 Task: Create a new view control for the user
Action: Mouse moved to (405, 235)
Screenshot: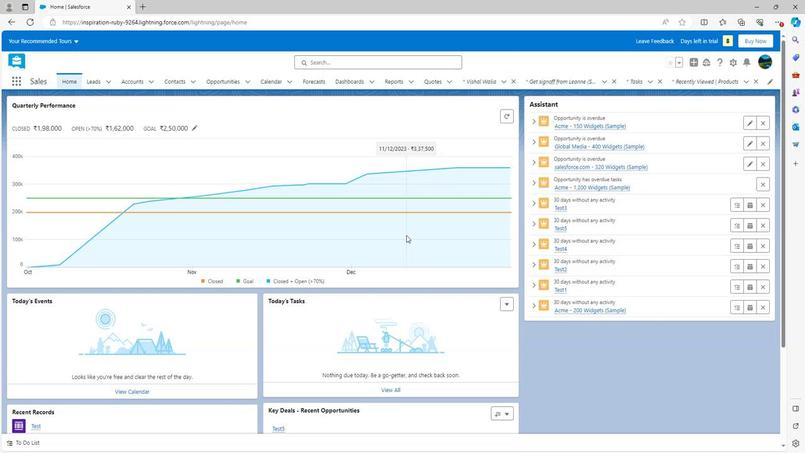 
Action: Mouse scrolled (405, 235) with delta (0, 0)
Screenshot: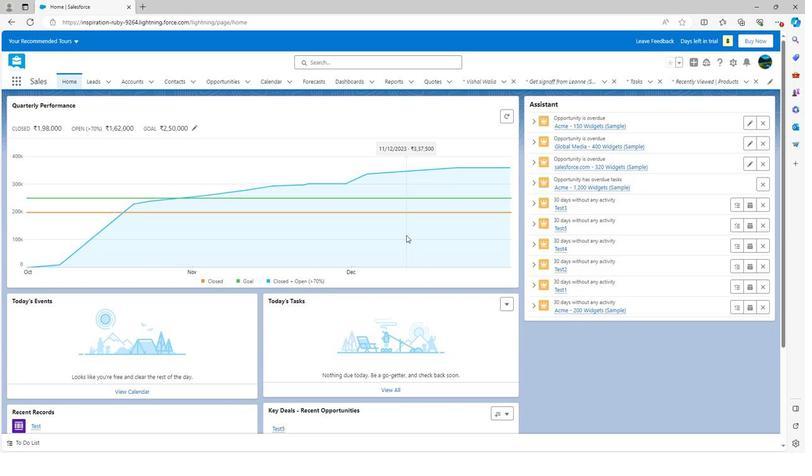 
Action: Mouse scrolled (405, 235) with delta (0, 0)
Screenshot: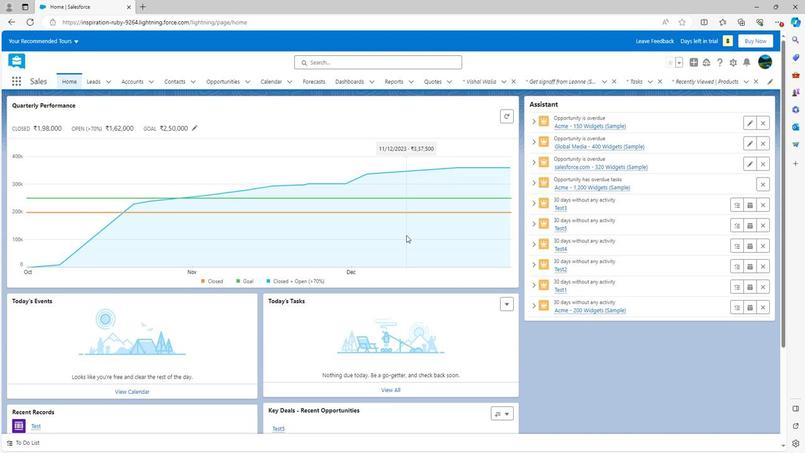 
Action: Mouse scrolled (405, 235) with delta (0, 0)
Screenshot: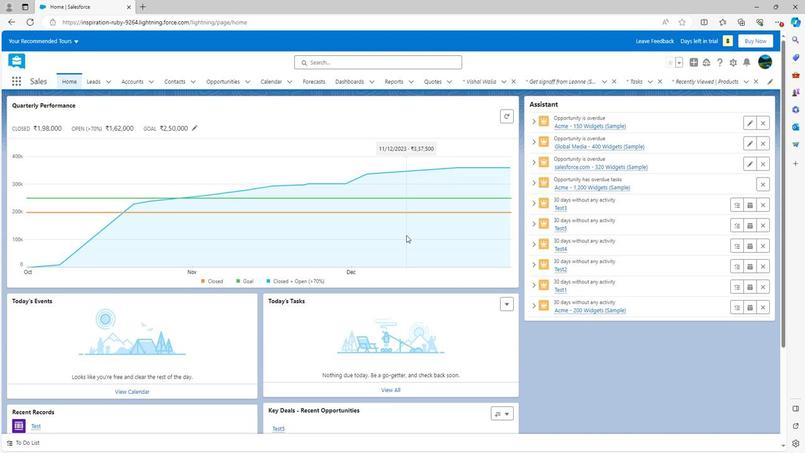 
Action: Mouse scrolled (405, 235) with delta (0, 0)
Screenshot: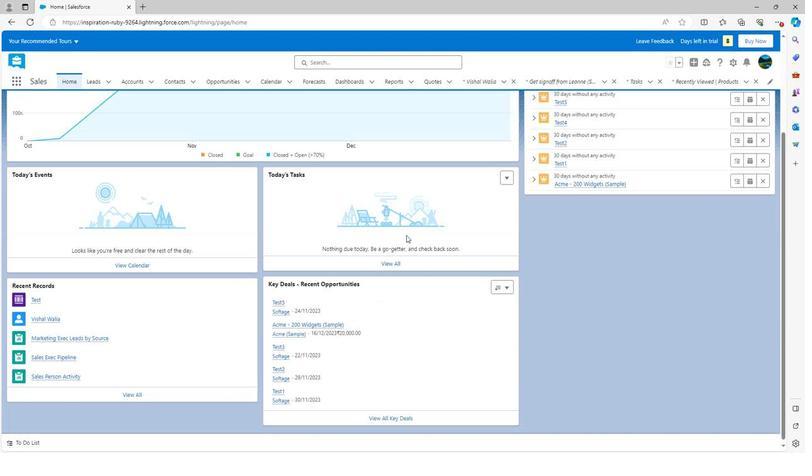 
Action: Mouse scrolled (405, 236) with delta (0, 0)
Screenshot: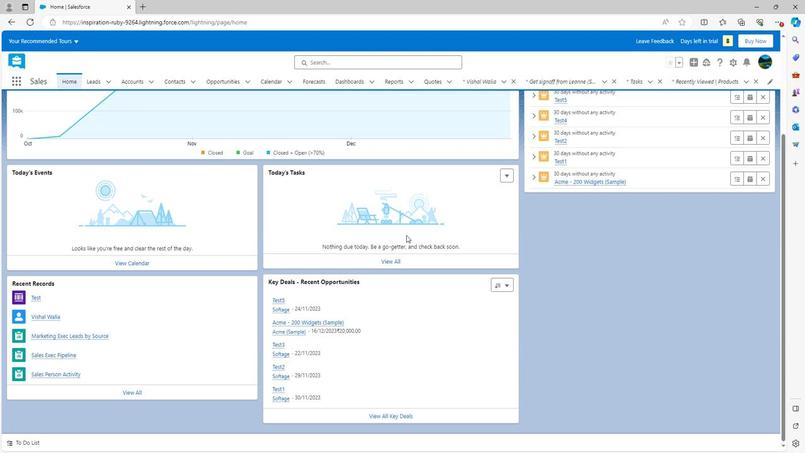 
Action: Mouse scrolled (405, 236) with delta (0, 0)
Screenshot: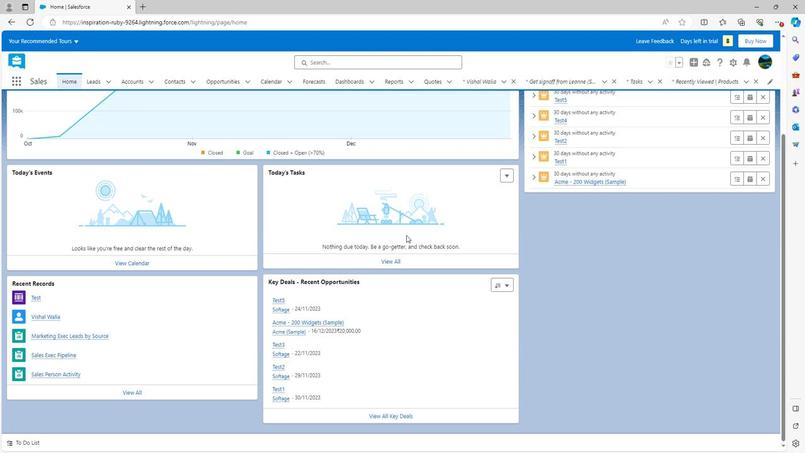 
Action: Mouse scrolled (405, 236) with delta (0, 0)
Screenshot: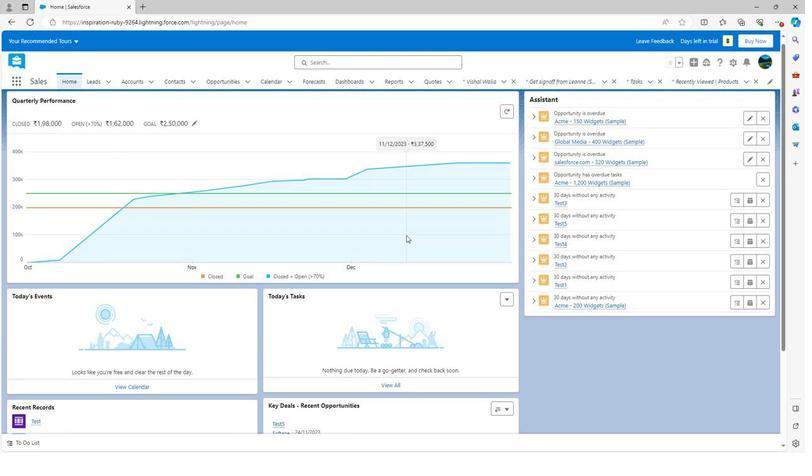 
Action: Mouse scrolled (405, 236) with delta (0, 0)
Screenshot: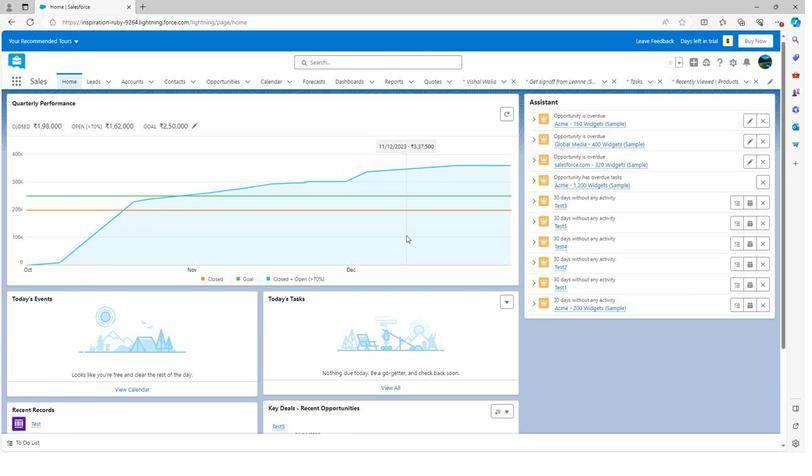 
Action: Mouse scrolled (405, 236) with delta (0, 0)
Screenshot: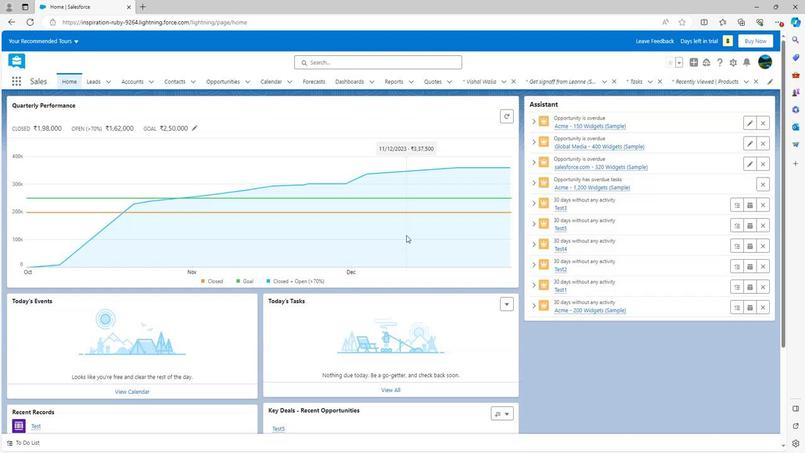 
Action: Mouse scrolled (405, 236) with delta (0, 0)
Screenshot: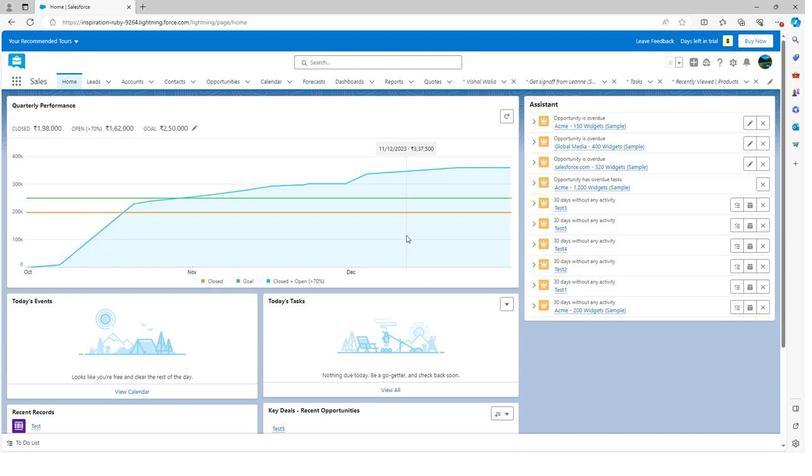 
Action: Mouse moved to (714, 83)
Screenshot: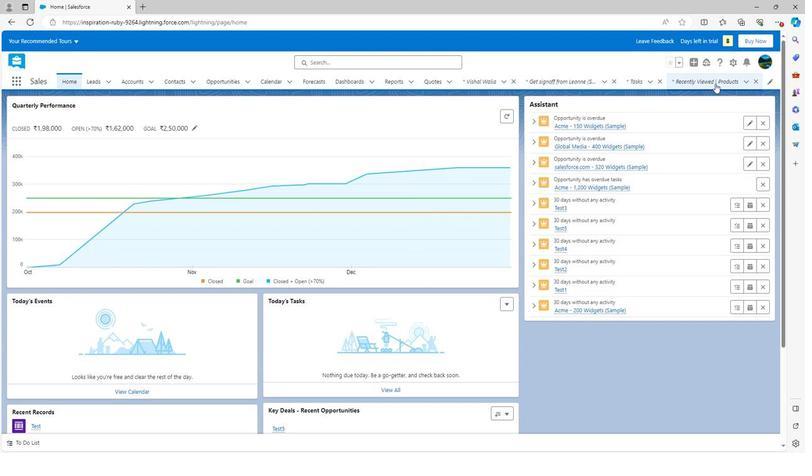 
Action: Mouse pressed left at (714, 83)
Screenshot: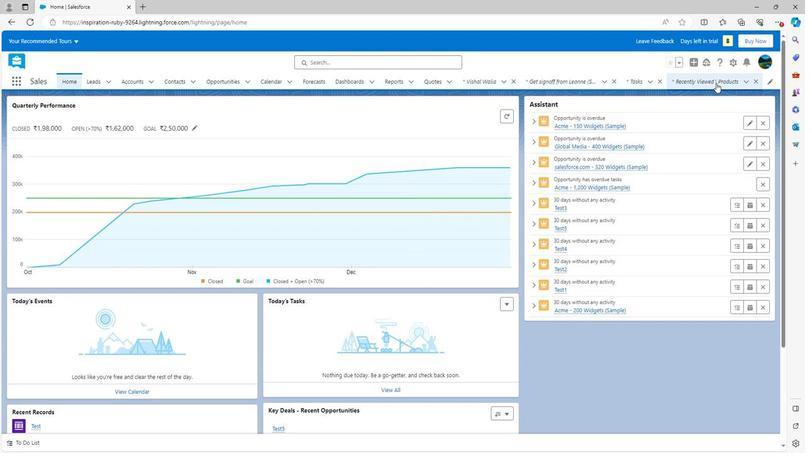 
Action: Mouse moved to (685, 122)
Screenshot: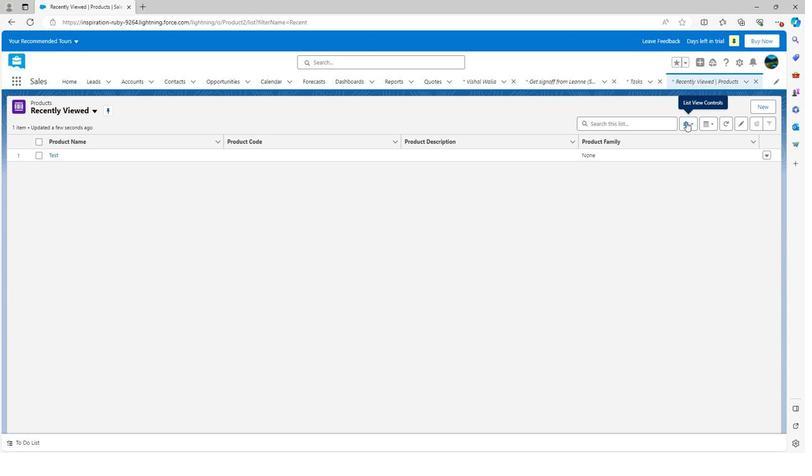
Action: Mouse pressed left at (685, 122)
Screenshot: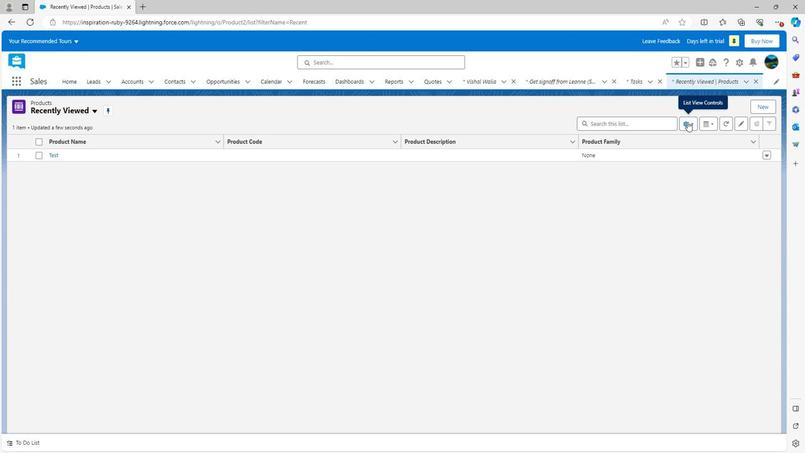
Action: Mouse moved to (643, 155)
Screenshot: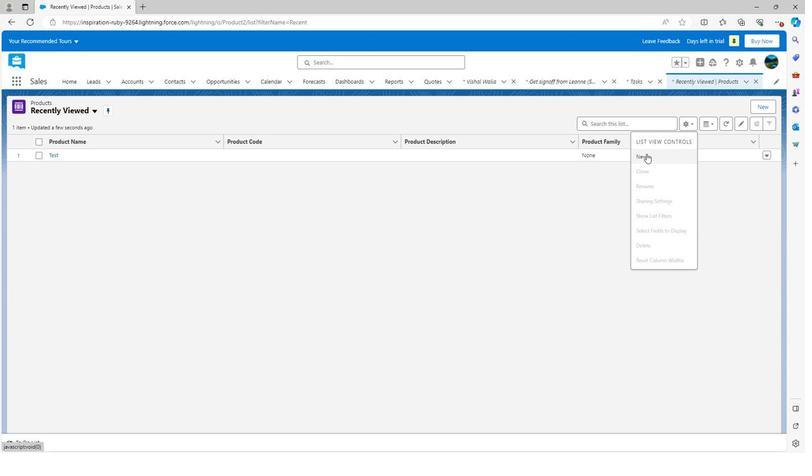
Action: Mouse pressed left at (643, 155)
Screenshot: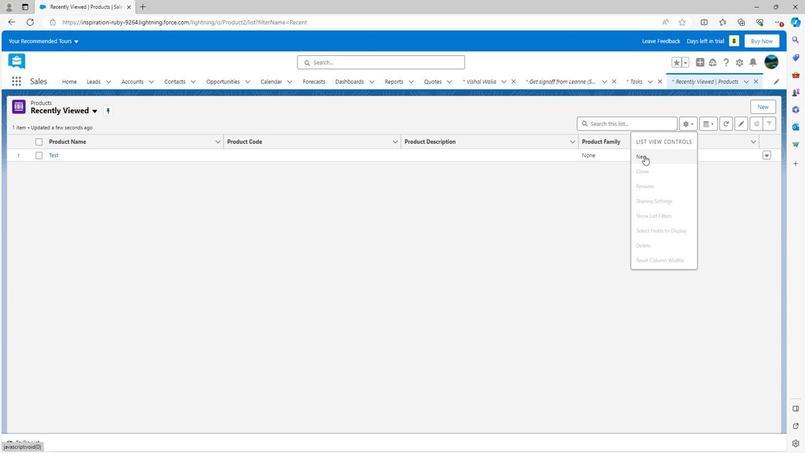 
Action: Mouse moved to (347, 196)
Screenshot: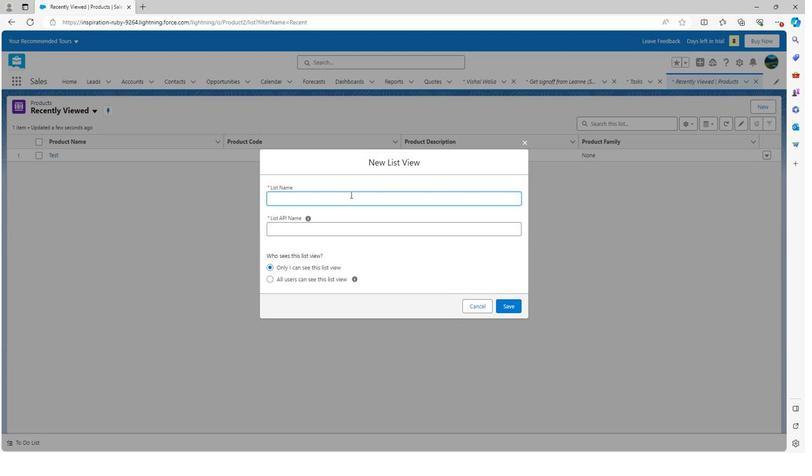 
Action: Key pressed <Key.shift><Key.shift><Key.shift><Key.shift><Key.shift><Key.shift>Test
Screenshot: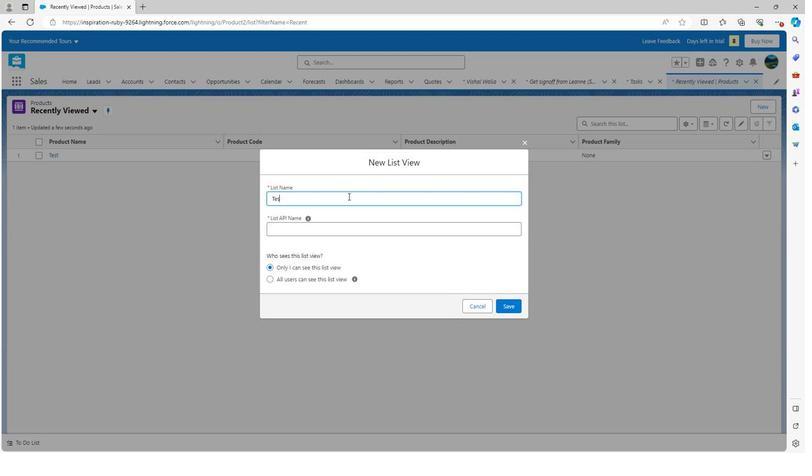 
Action: Mouse moved to (307, 226)
Screenshot: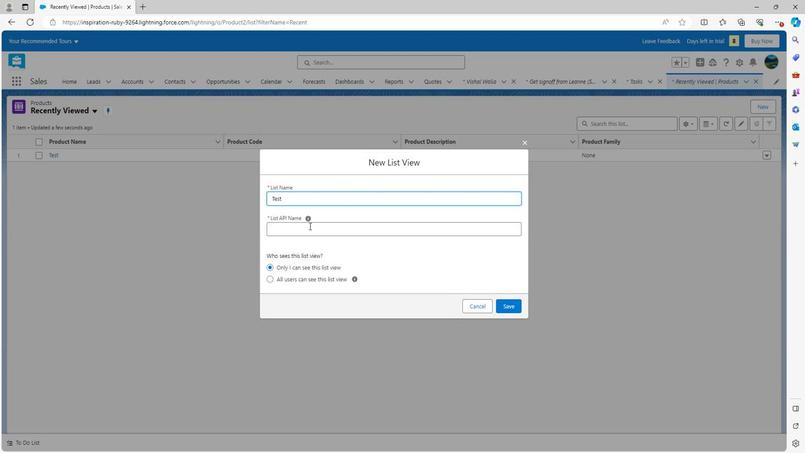 
Action: Mouse pressed left at (307, 226)
Screenshot: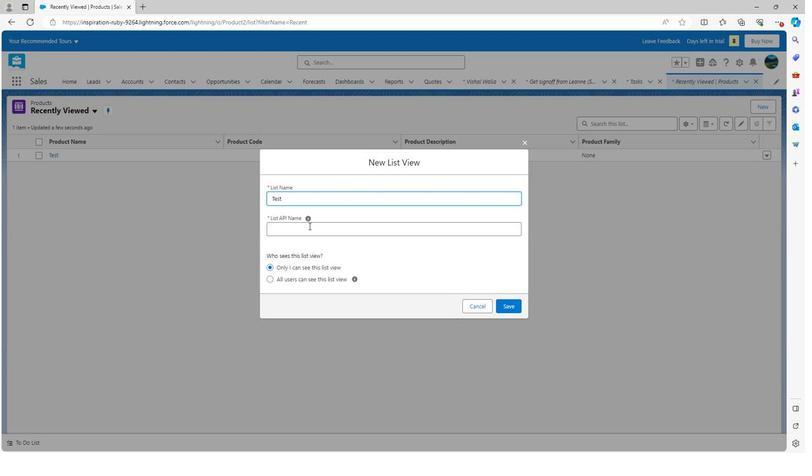 
Action: Mouse moved to (507, 307)
Screenshot: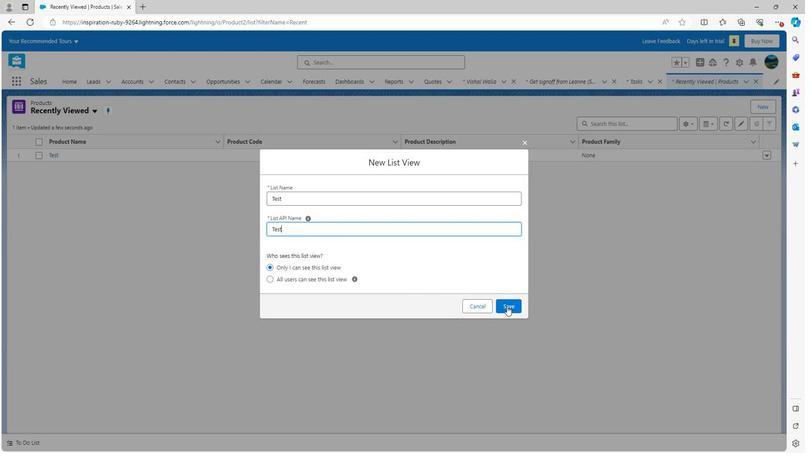
Action: Mouse pressed left at (507, 307)
Screenshot: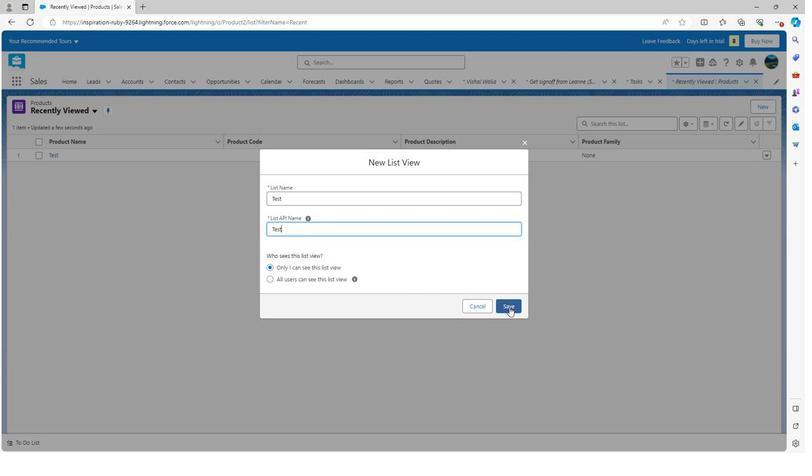 
Action: Mouse moved to (669, 213)
Screenshot: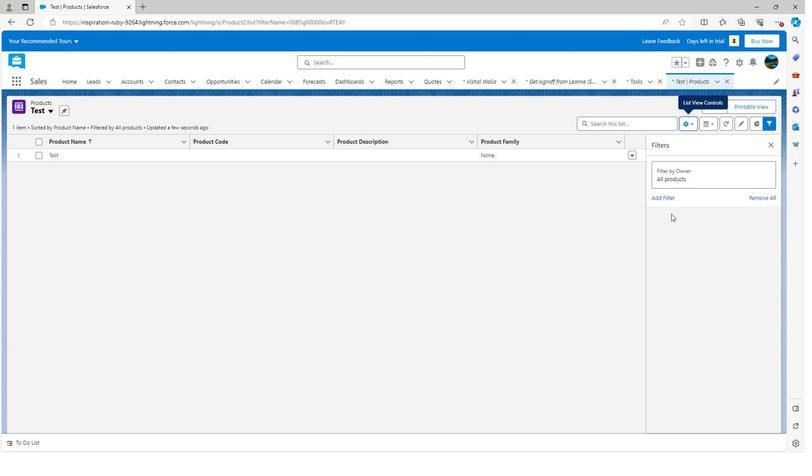 
Action: Mouse scrolled (669, 213) with delta (0, 0)
Screenshot: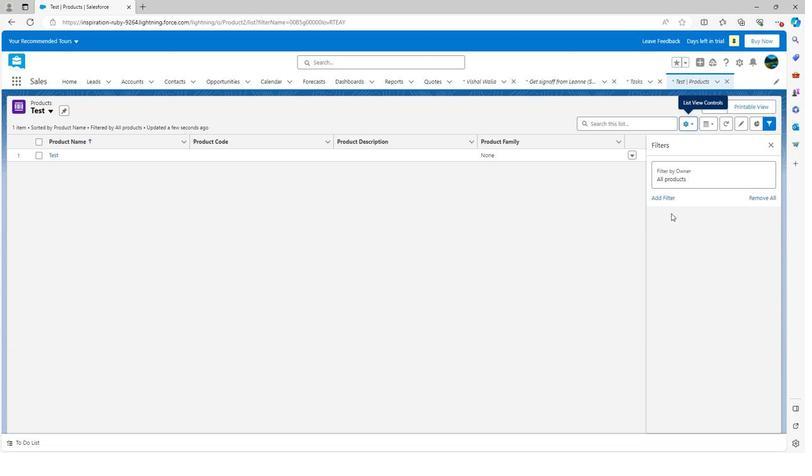 
Action: Mouse scrolled (669, 213) with delta (0, 0)
Screenshot: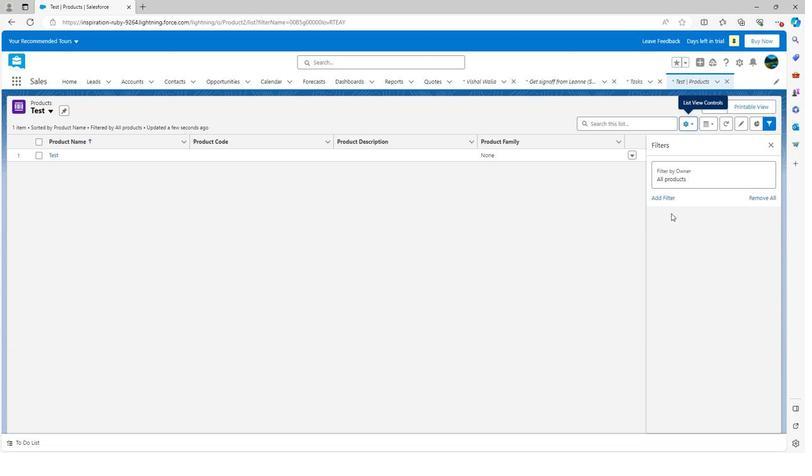 
Action: Mouse scrolled (669, 213) with delta (0, 0)
Screenshot: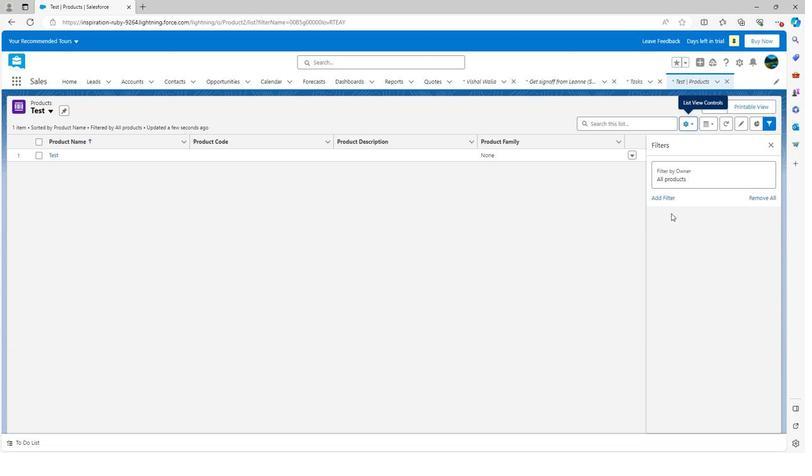 
Action: Mouse scrolled (669, 213) with delta (0, 0)
Screenshot: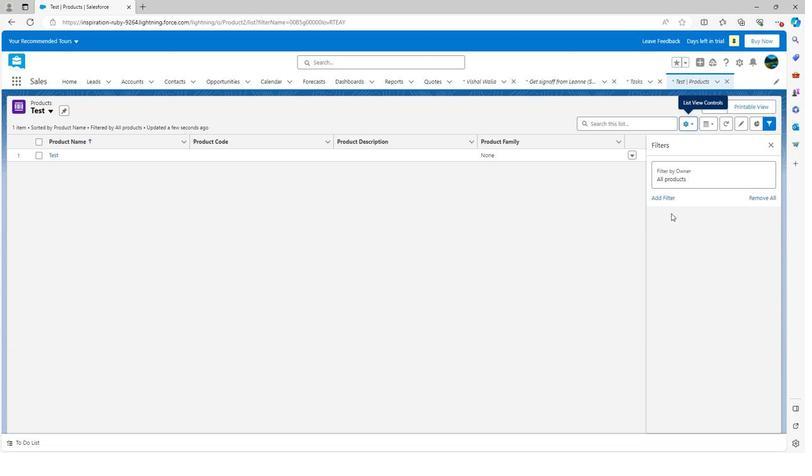 
Action: Mouse scrolled (669, 213) with delta (0, 0)
Screenshot: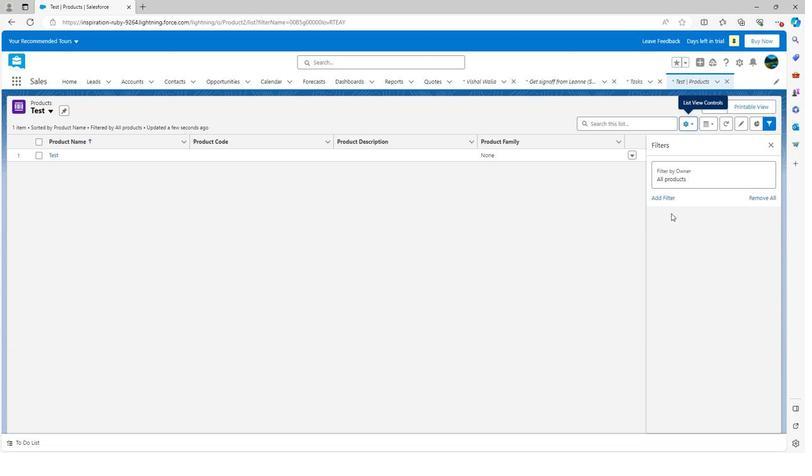 
Action: Mouse moved to (696, 81)
Screenshot: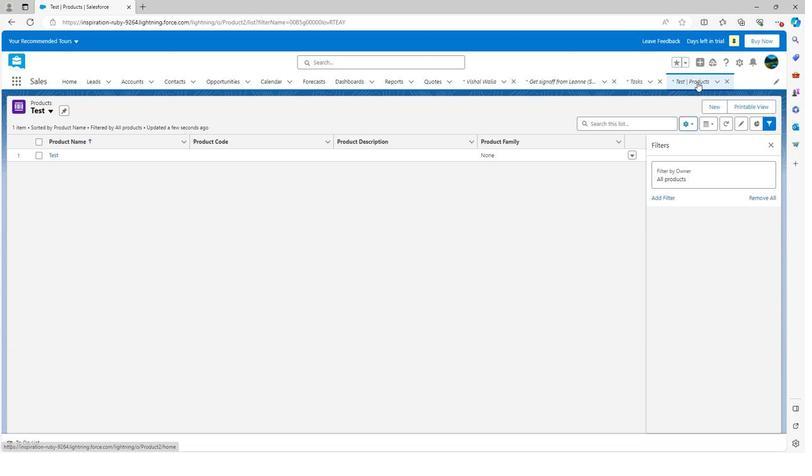 
Action: Mouse pressed left at (696, 81)
Screenshot: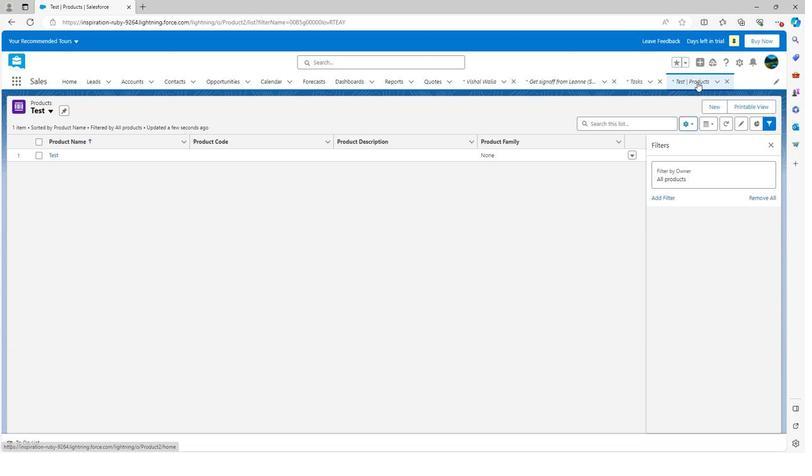 
Action: Mouse moved to (94, 111)
Screenshot: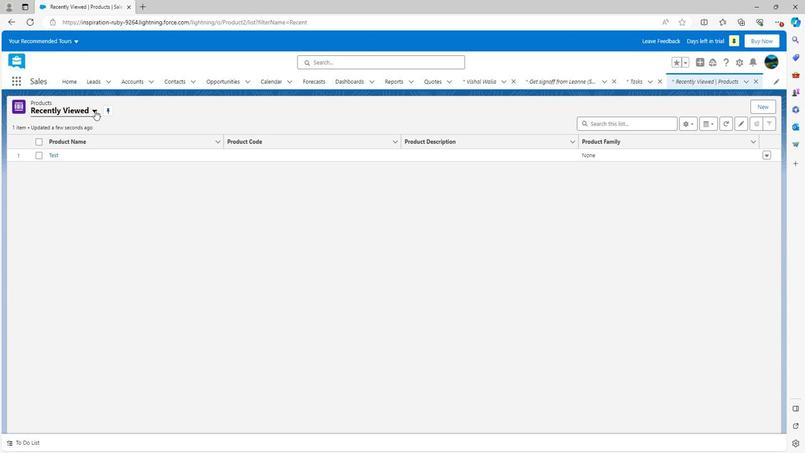 
Action: Mouse pressed left at (94, 111)
Screenshot: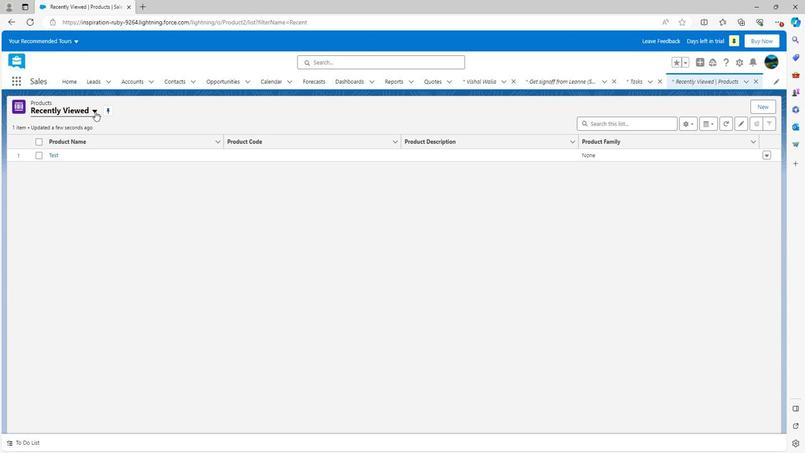 
Action: Mouse moved to (70, 140)
Screenshot: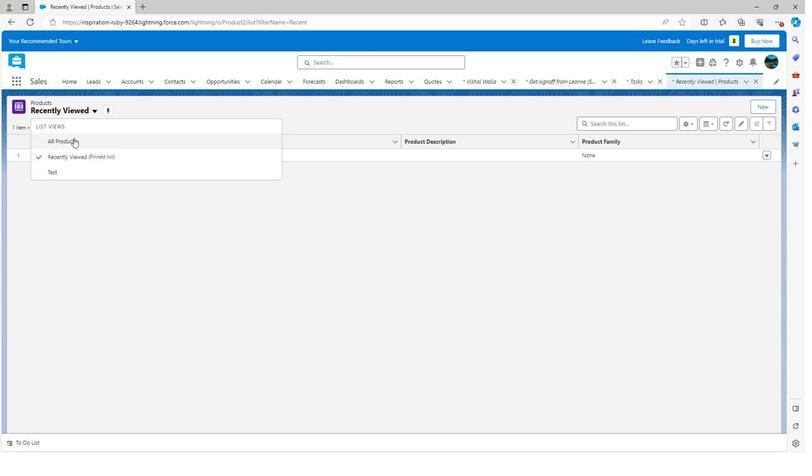 
Action: Mouse pressed left at (70, 140)
Screenshot: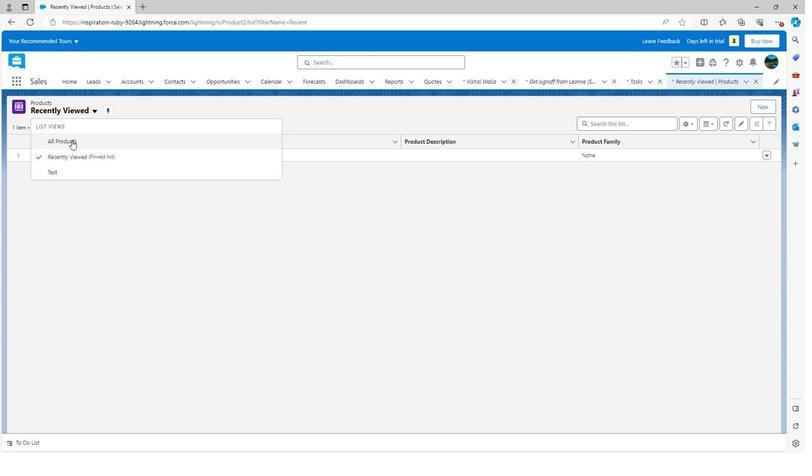 
Action: Mouse moved to (42, 232)
Screenshot: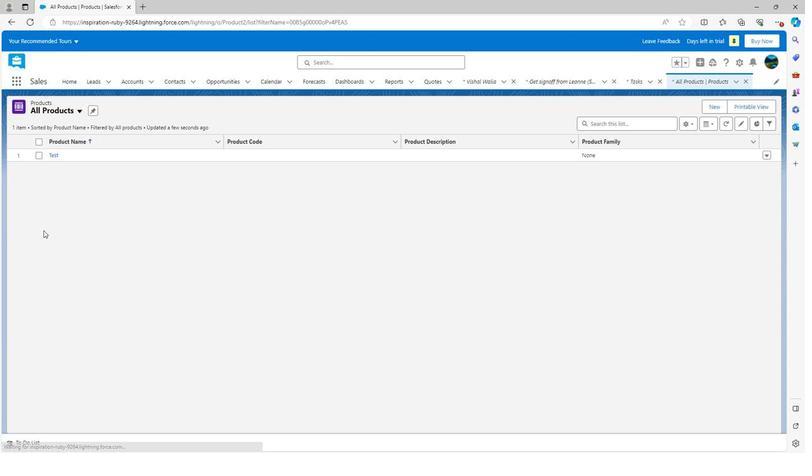 
